 Task: Add Bon Ami Polishing Cleanser to the cart.
Action: Mouse moved to (675, 233)
Screenshot: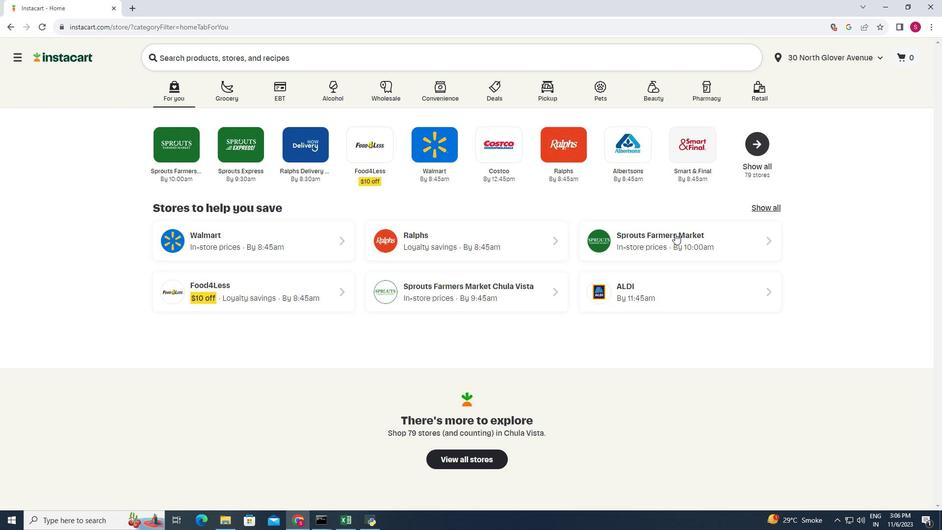 
Action: Mouse pressed left at (675, 233)
Screenshot: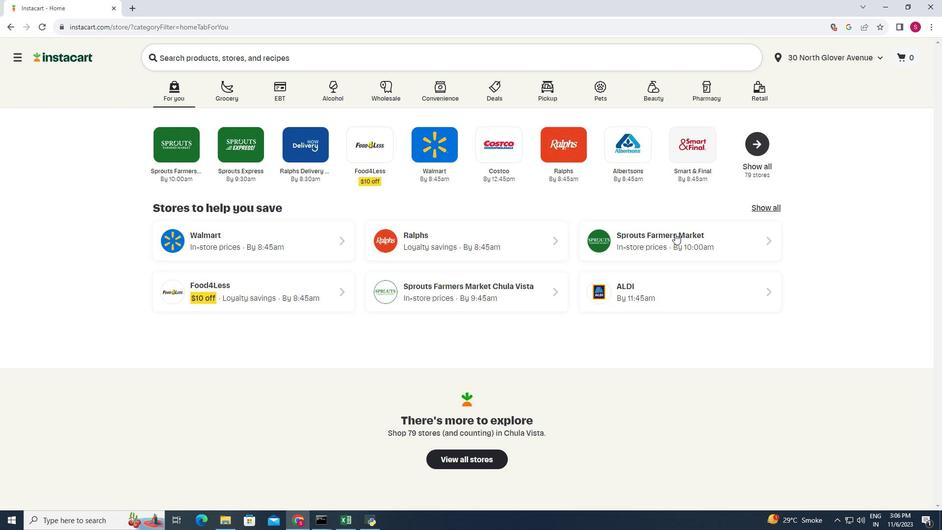 
Action: Mouse moved to (81, 364)
Screenshot: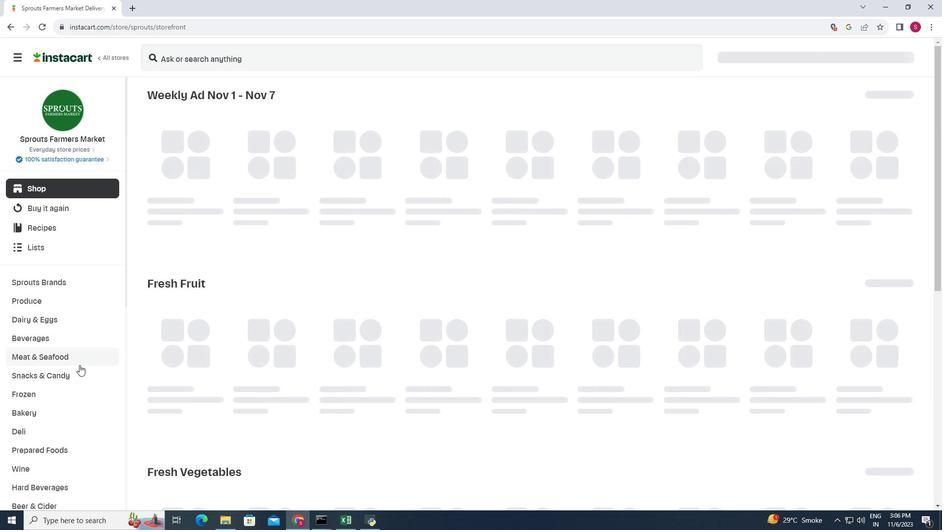 
Action: Mouse scrolled (81, 364) with delta (0, 0)
Screenshot: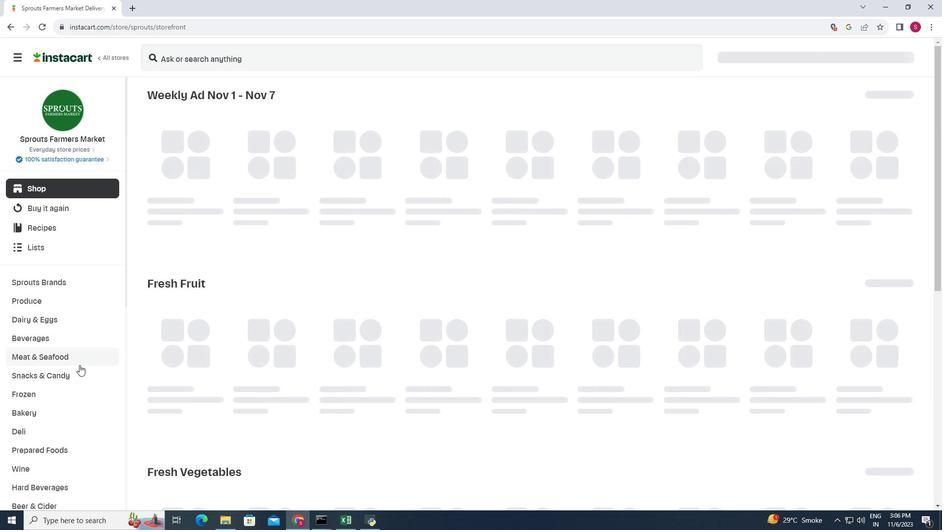 
Action: Mouse moved to (79, 365)
Screenshot: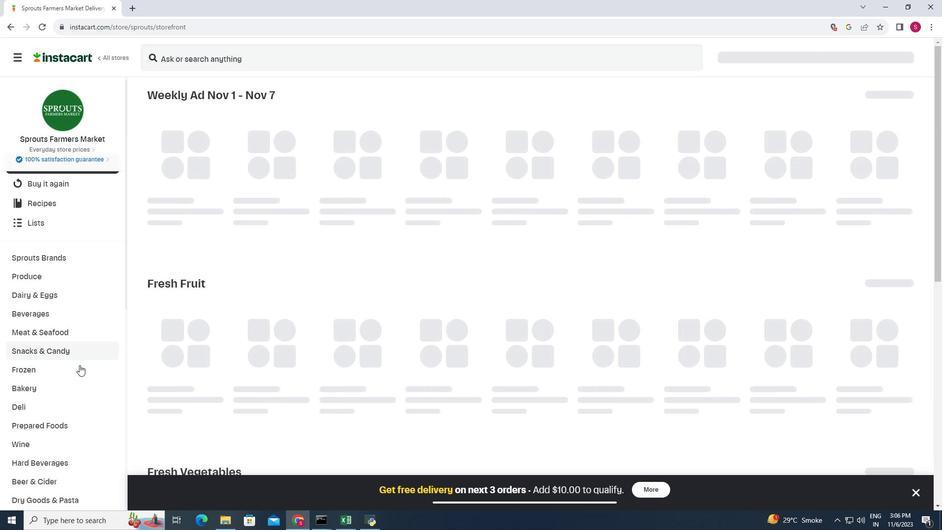 
Action: Mouse scrolled (79, 364) with delta (0, 0)
Screenshot: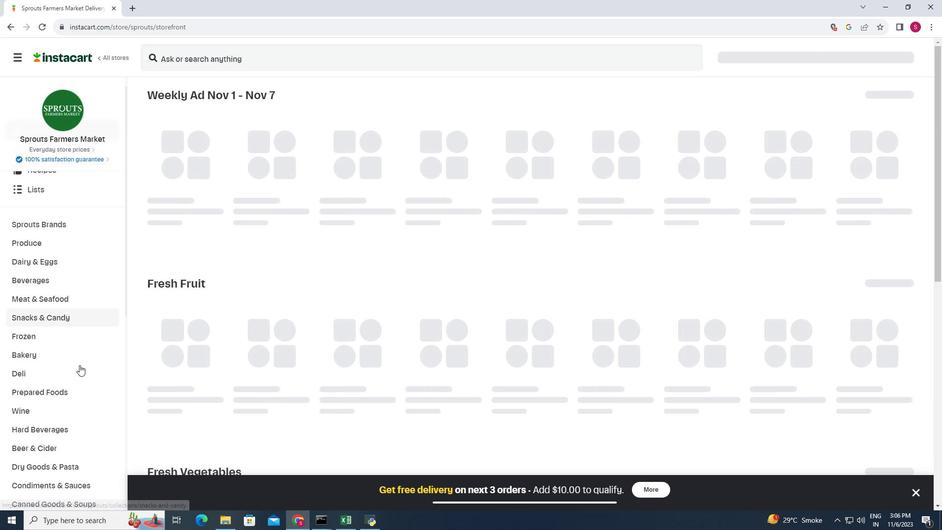 
Action: Mouse scrolled (79, 364) with delta (0, 0)
Screenshot: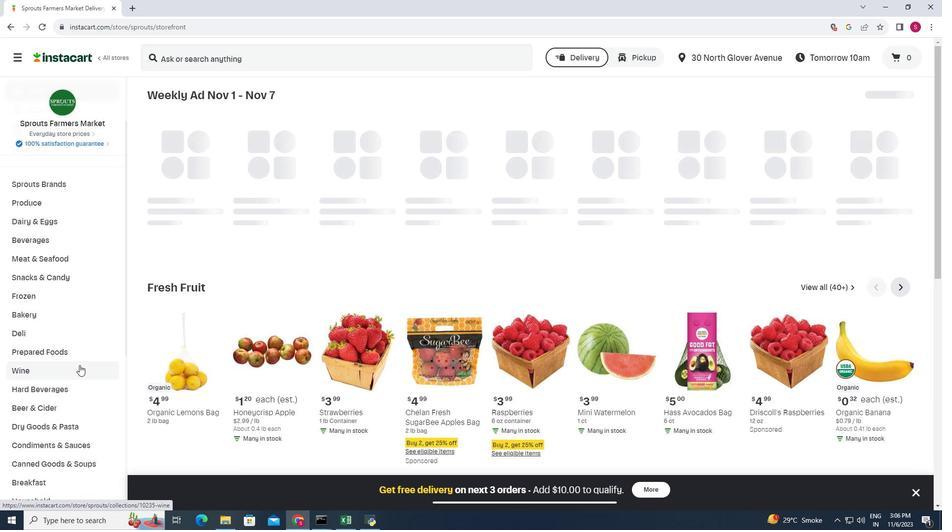 
Action: Mouse scrolled (79, 364) with delta (0, 0)
Screenshot: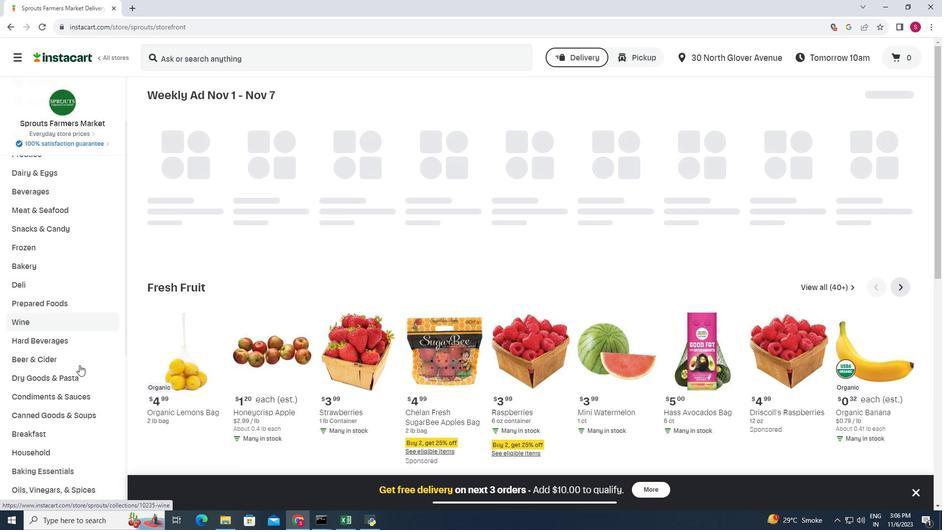 
Action: Mouse moved to (78, 368)
Screenshot: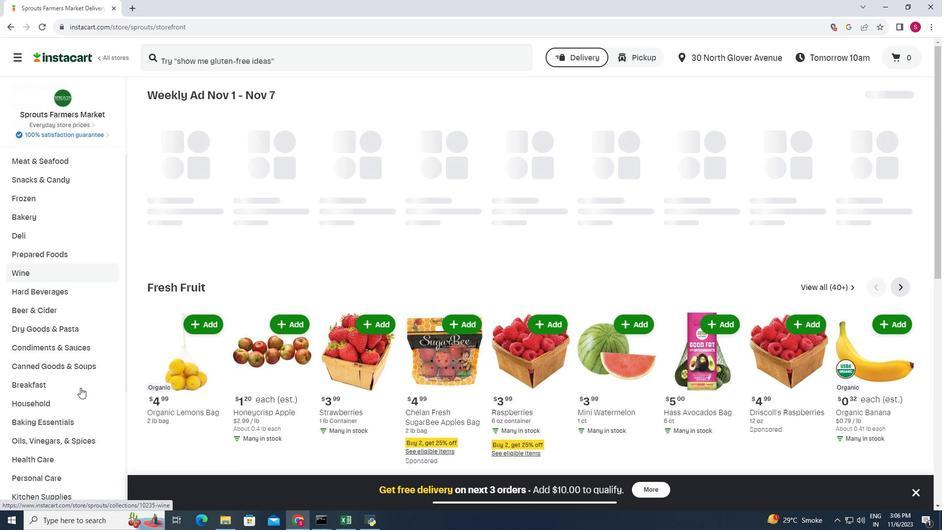 
Action: Mouse scrolled (78, 367) with delta (0, 0)
Screenshot: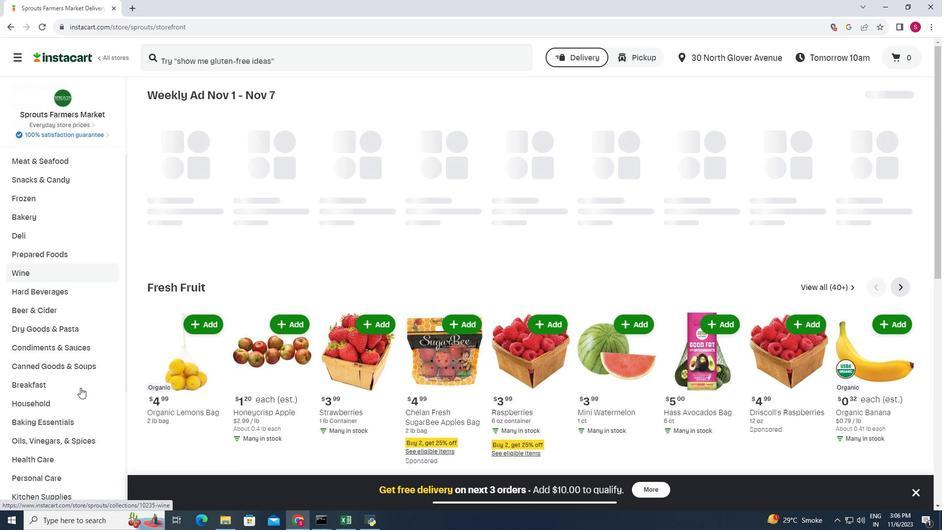
Action: Mouse moved to (79, 350)
Screenshot: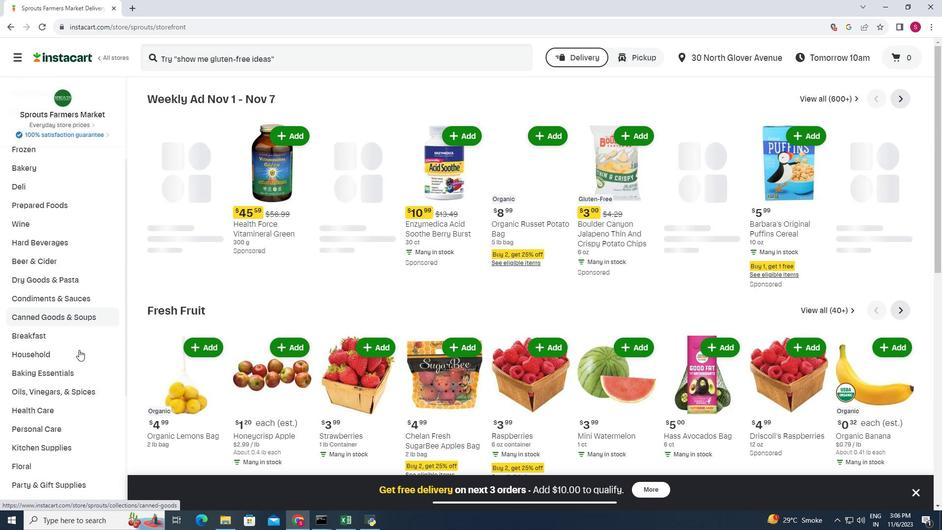 
Action: Mouse pressed left at (79, 350)
Screenshot: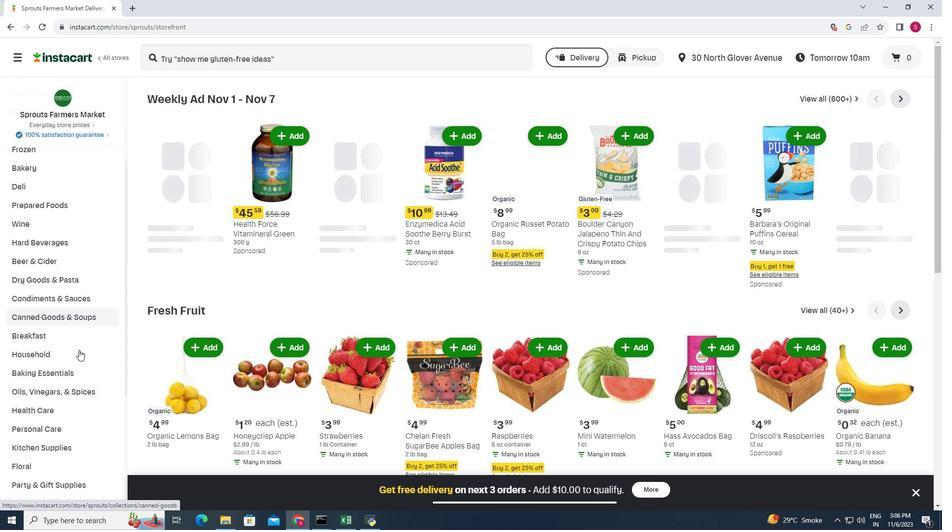 
Action: Mouse moved to (78, 348)
Screenshot: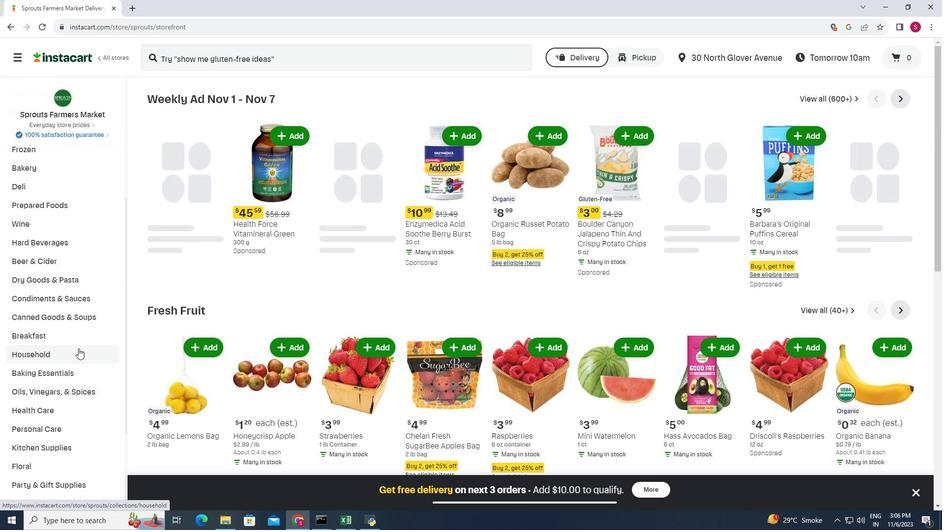 
Action: Mouse pressed left at (78, 348)
Screenshot: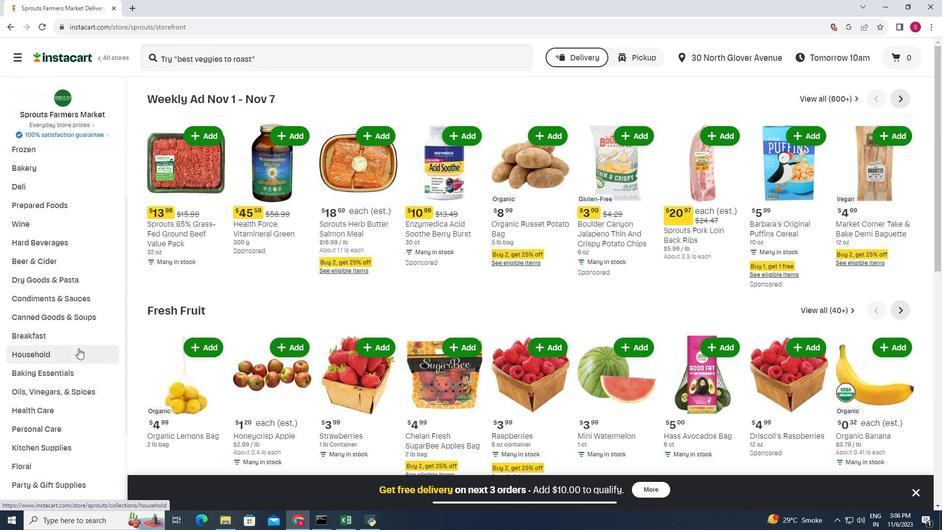 
Action: Mouse moved to (323, 126)
Screenshot: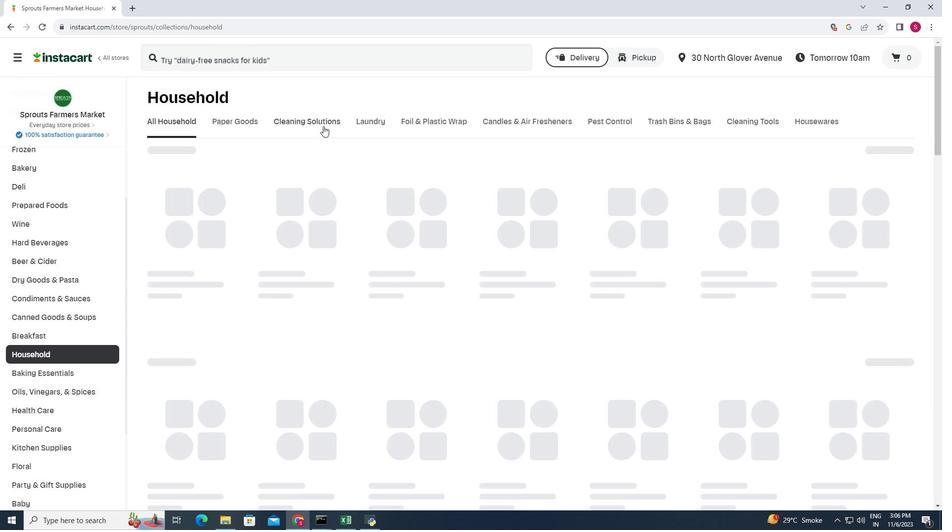 
Action: Mouse pressed left at (323, 126)
Screenshot: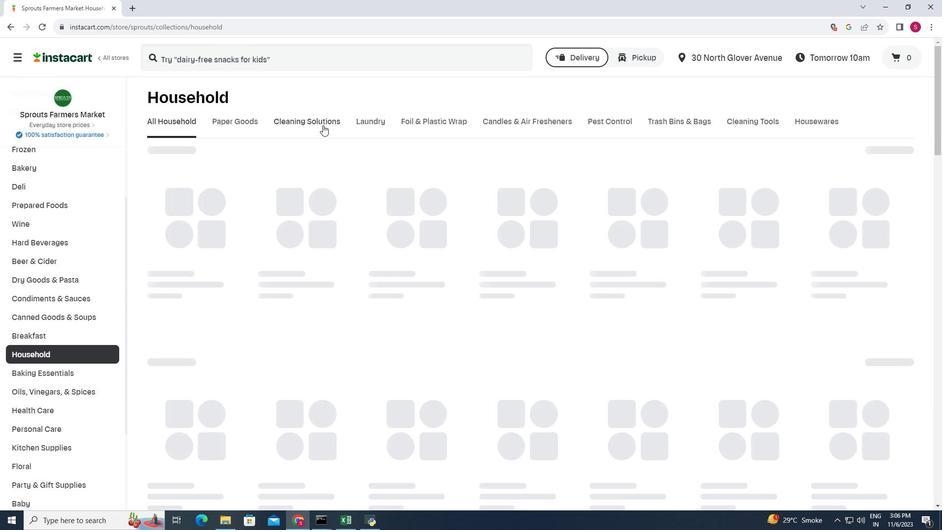 
Action: Mouse moved to (440, 159)
Screenshot: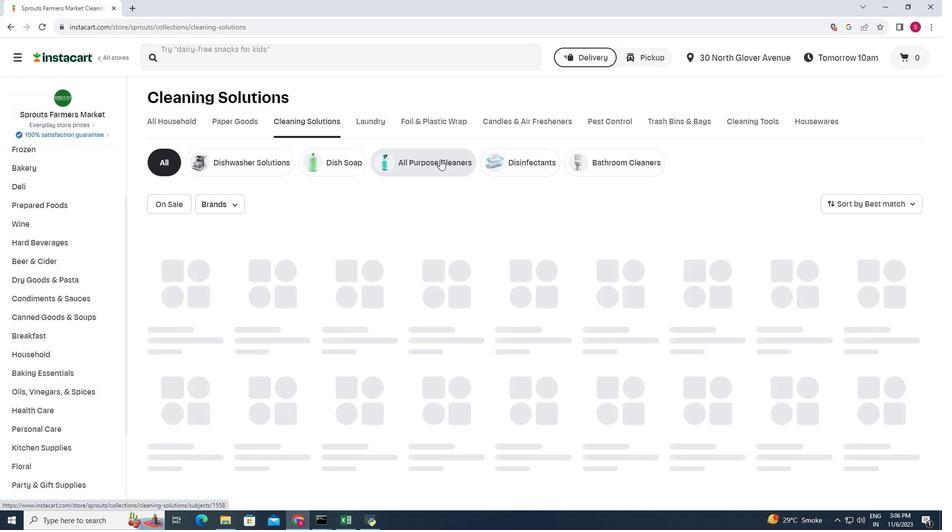 
Action: Mouse pressed left at (440, 159)
Screenshot: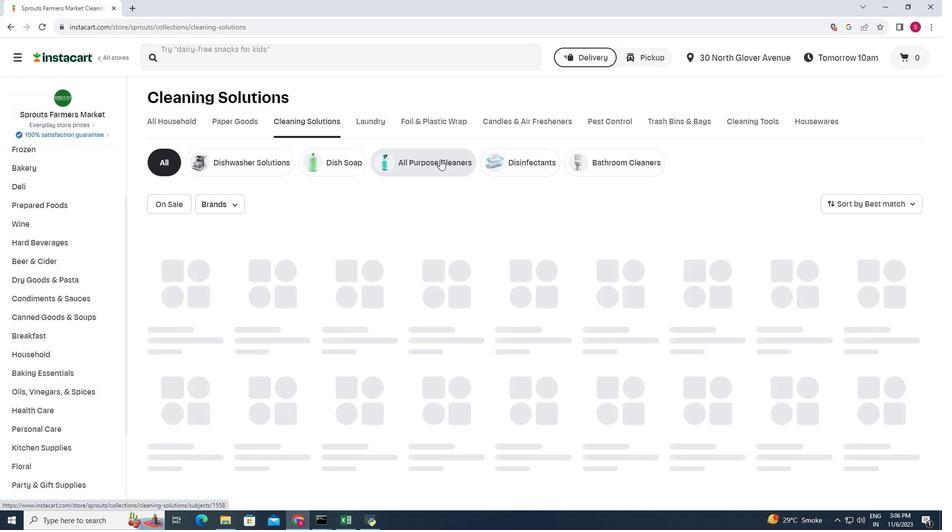 
Action: Mouse moved to (376, 256)
Screenshot: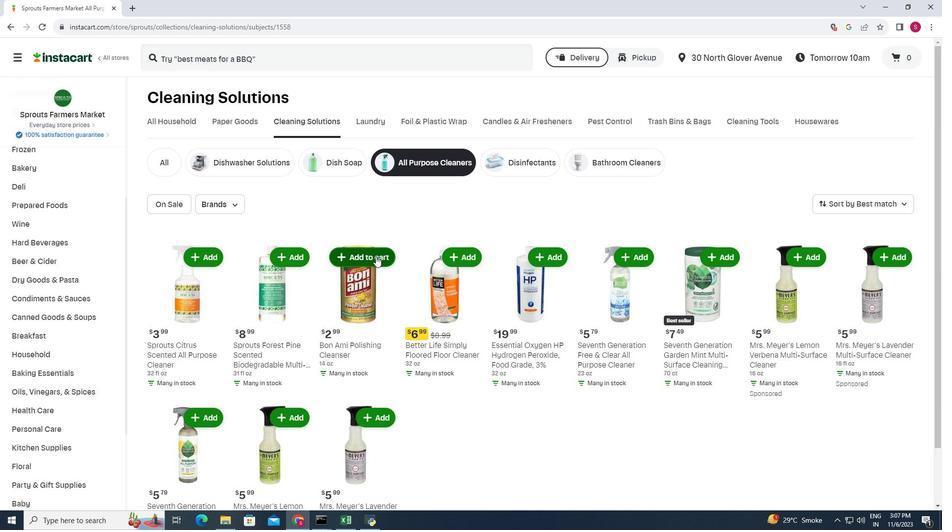 
Action: Mouse pressed left at (376, 256)
Screenshot: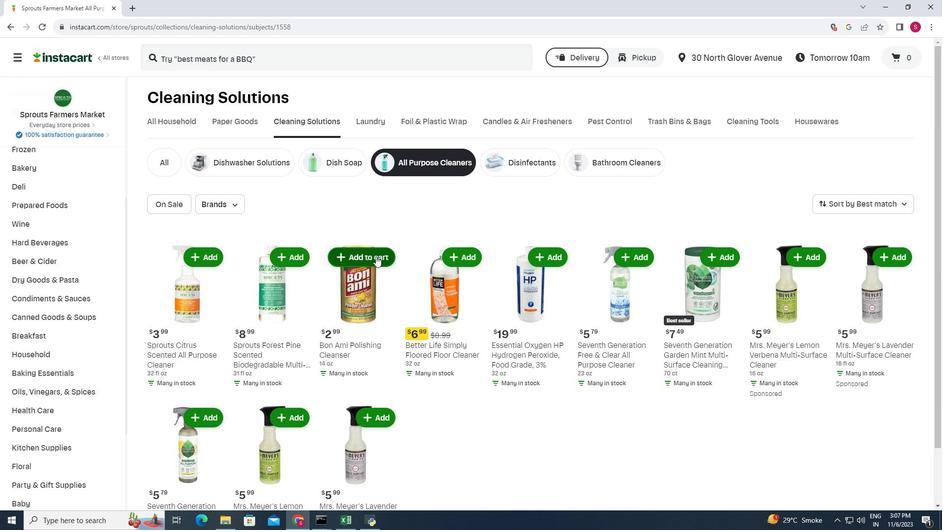 
Action: Mouse moved to (387, 213)
Screenshot: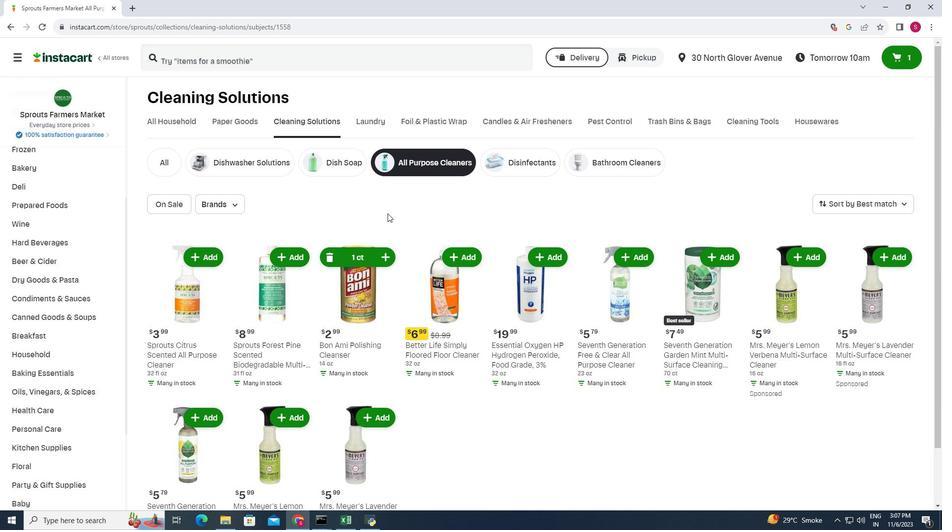 
